 Task: Change the date format to 2023-12-31.
Action: Mouse moved to (1088, 94)
Screenshot: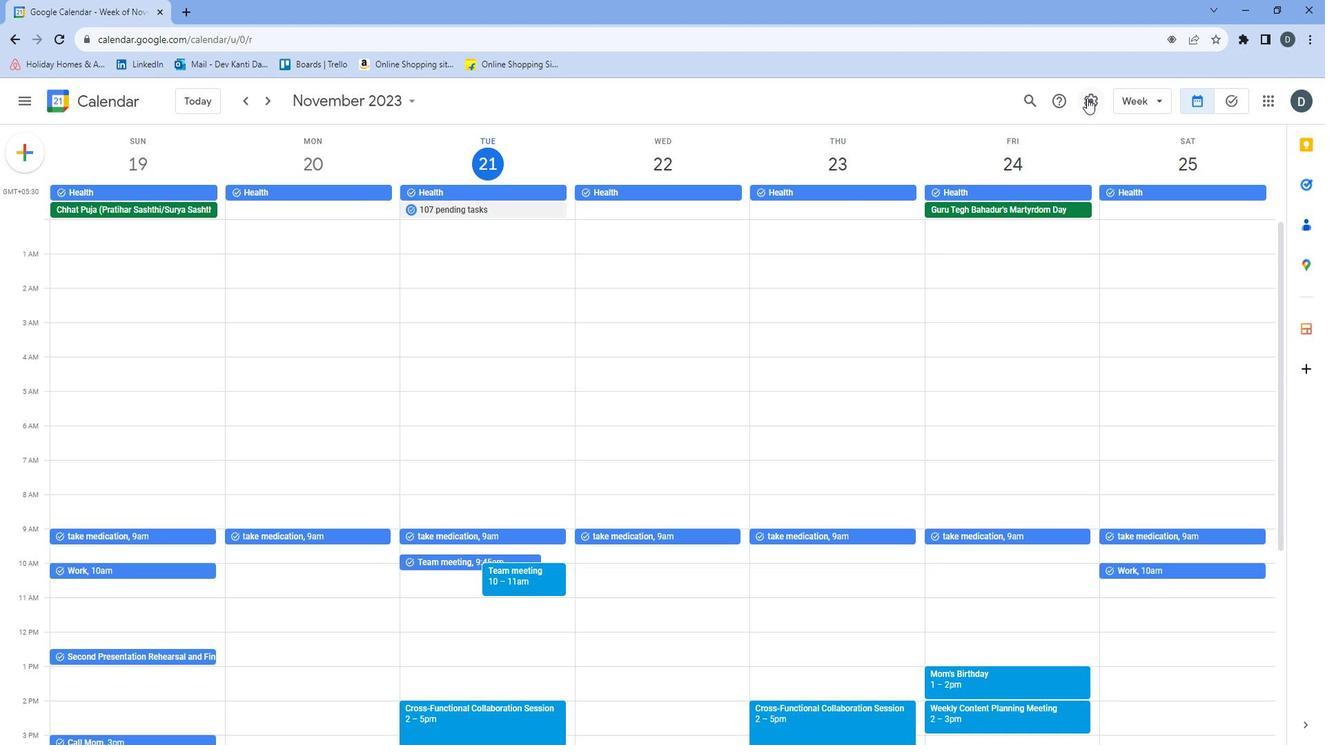 
Action: Mouse pressed left at (1088, 94)
Screenshot: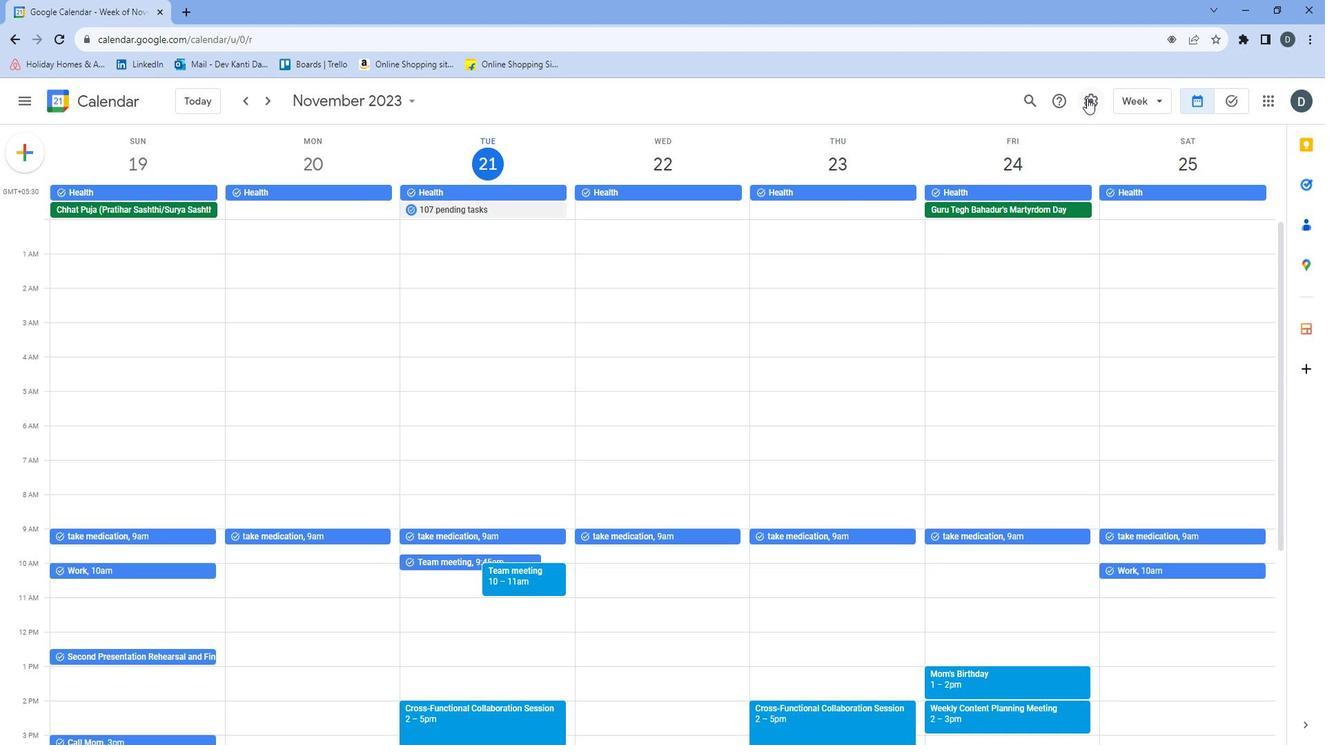 
Action: Mouse moved to (1092, 131)
Screenshot: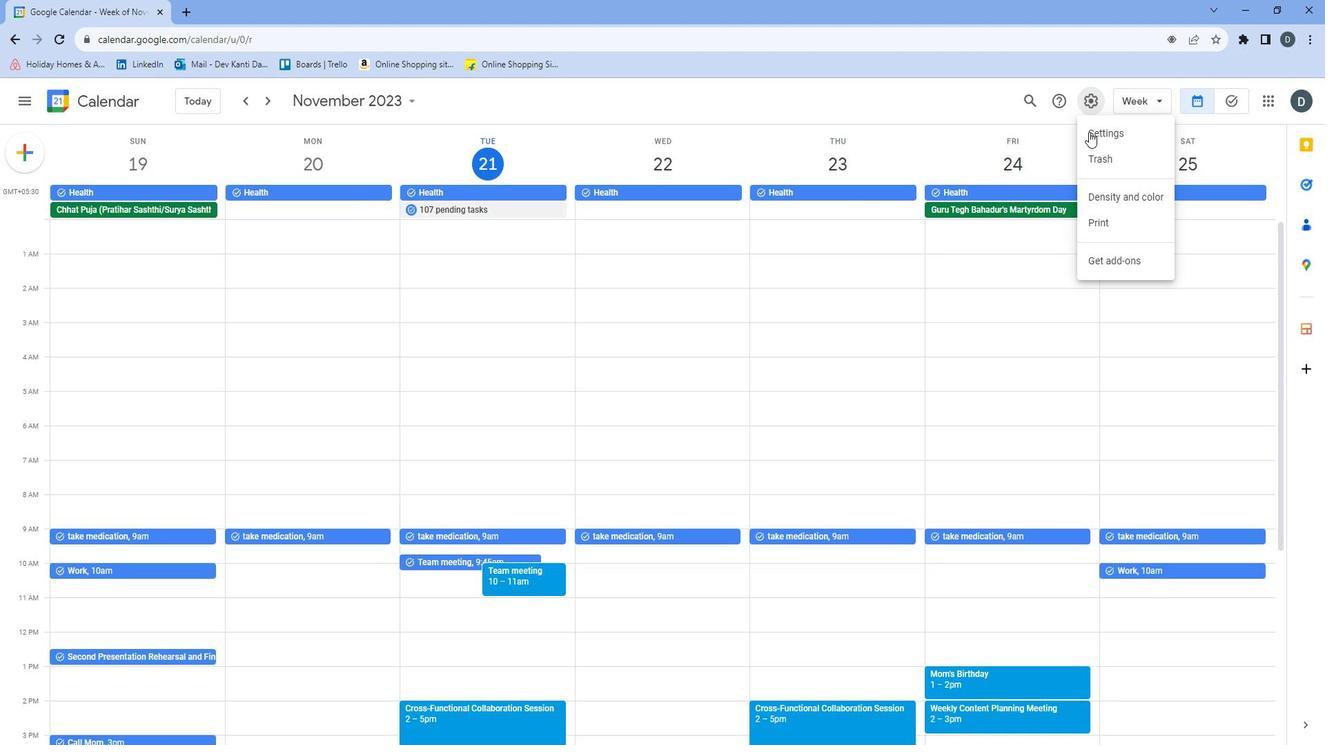 
Action: Mouse pressed left at (1092, 131)
Screenshot: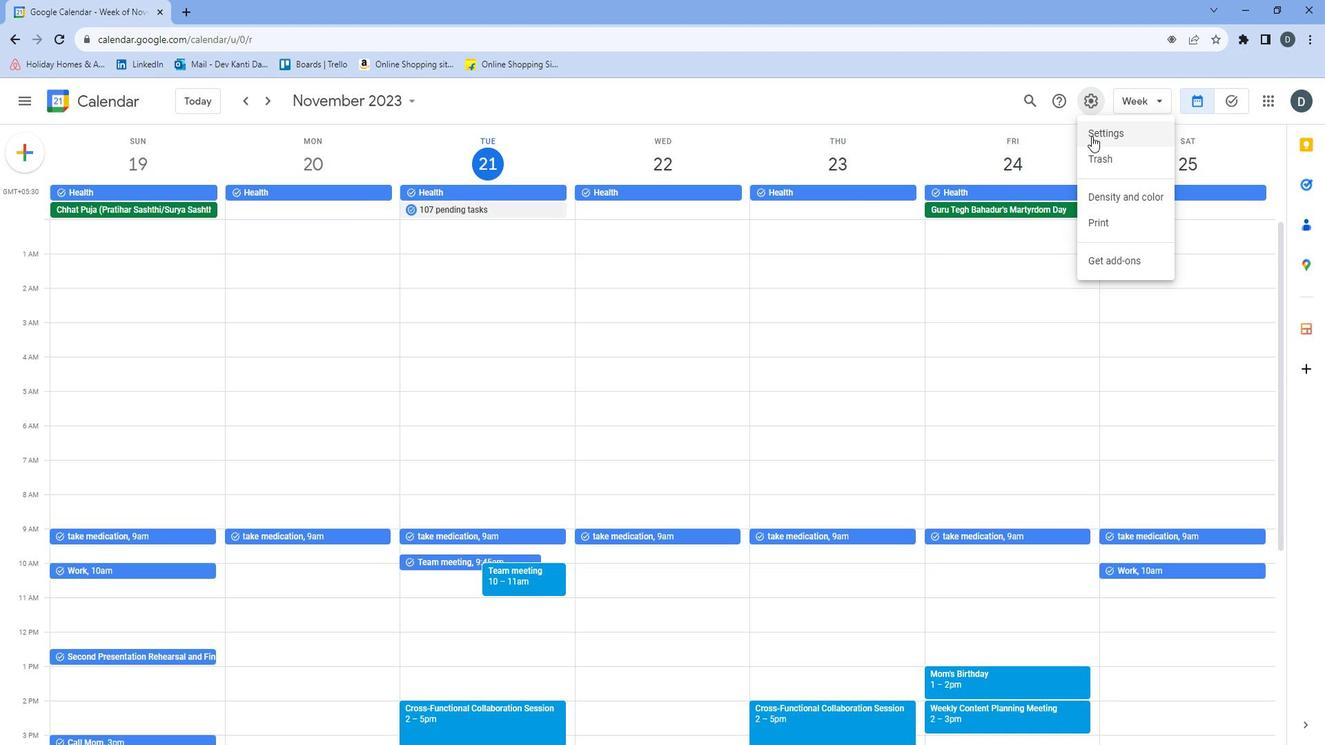 
Action: Mouse moved to (506, 254)
Screenshot: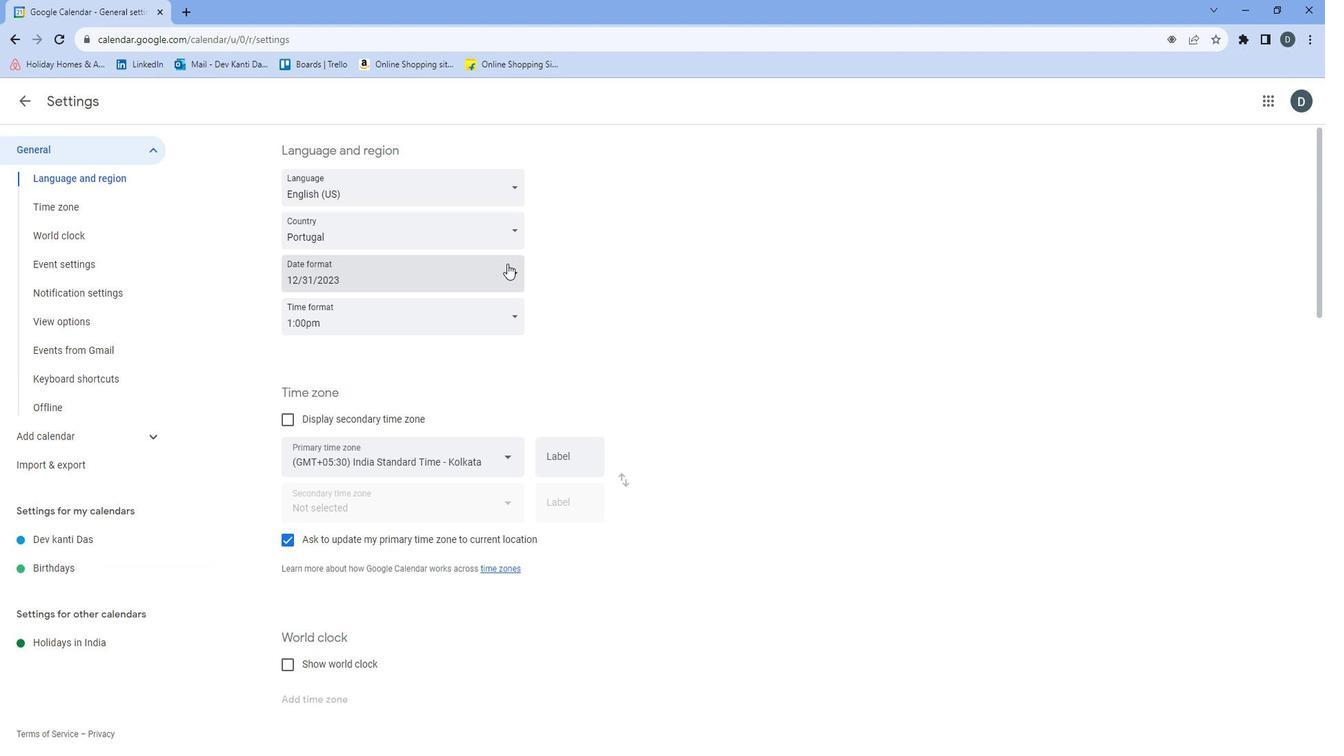 
Action: Mouse pressed left at (506, 254)
Screenshot: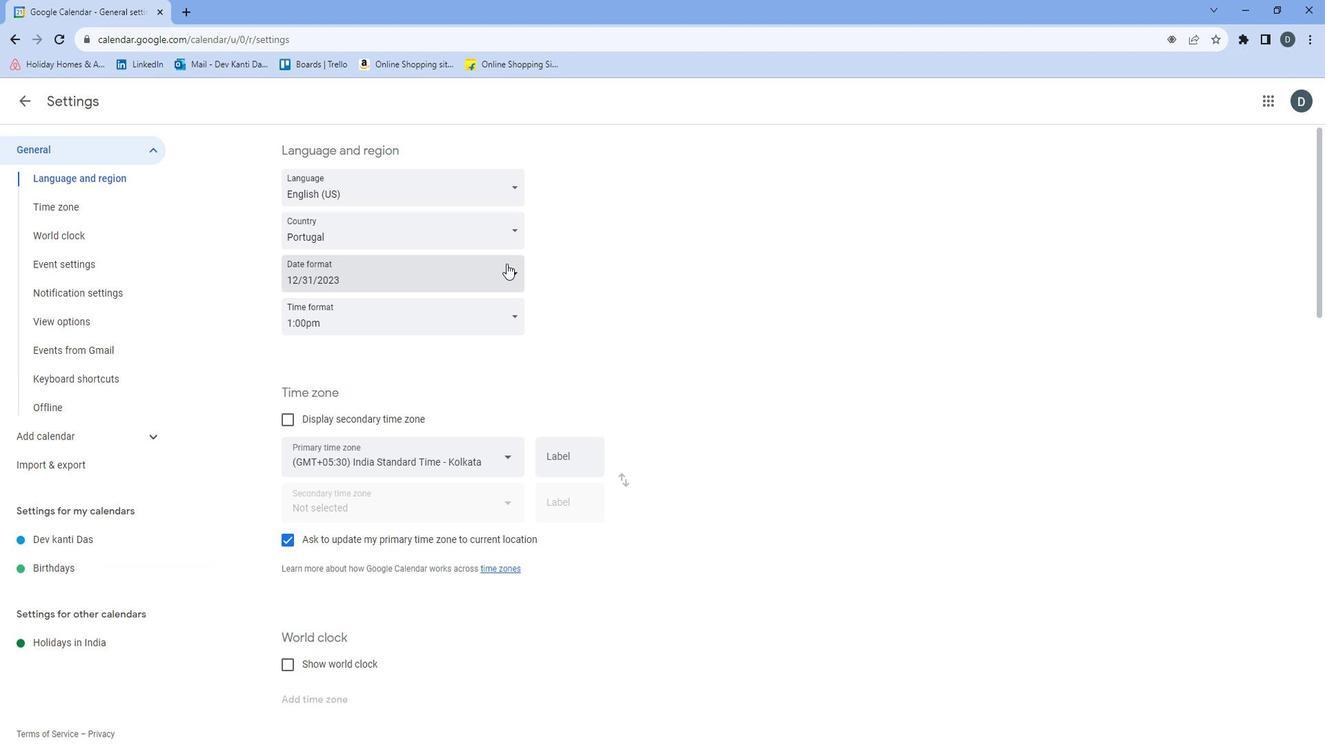 
Action: Mouse moved to (448, 361)
Screenshot: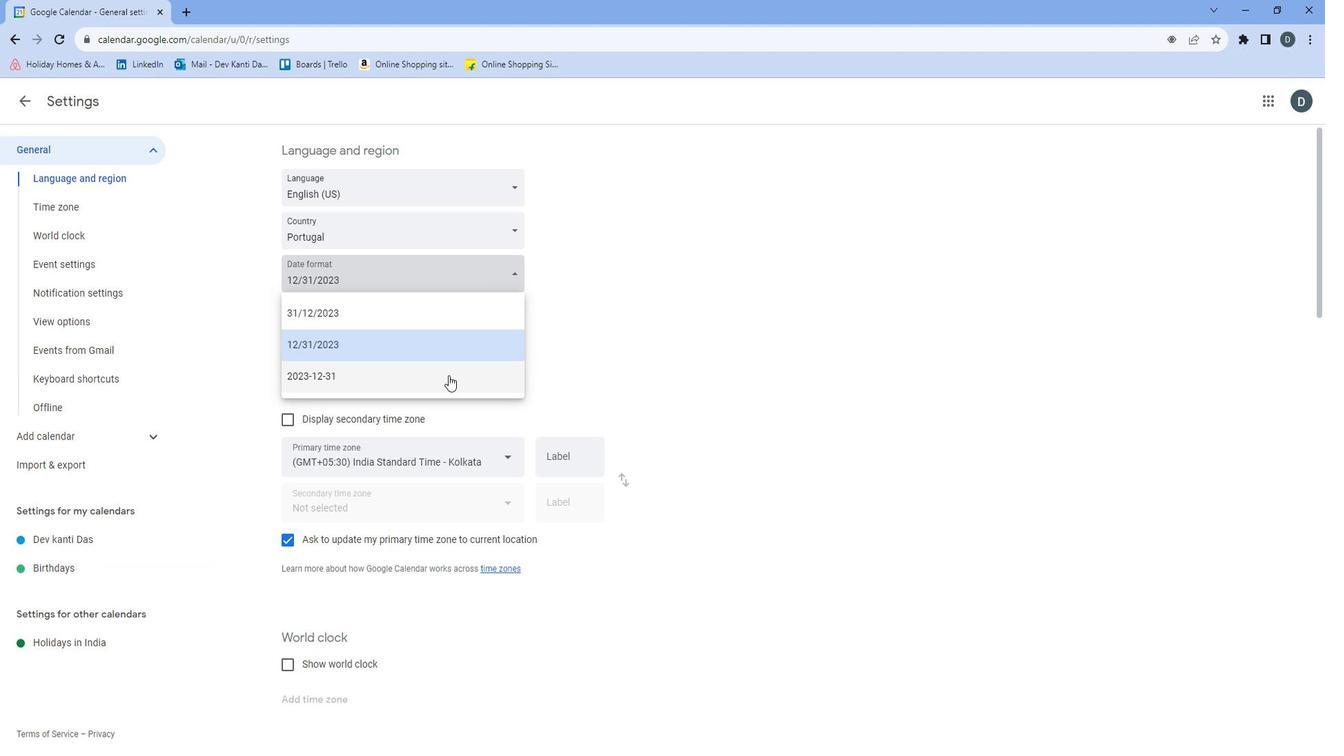 
Action: Mouse pressed left at (448, 361)
Screenshot: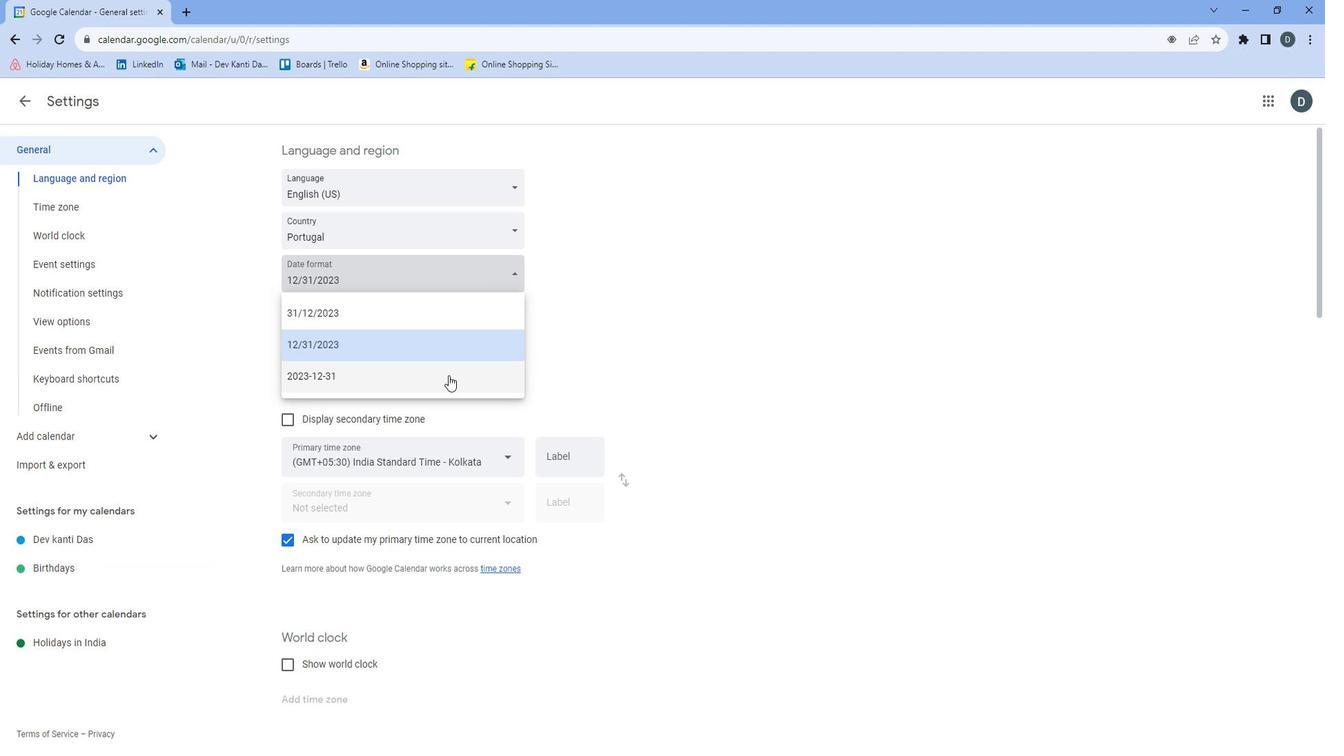 
Action: Mouse moved to (680, 346)
Screenshot: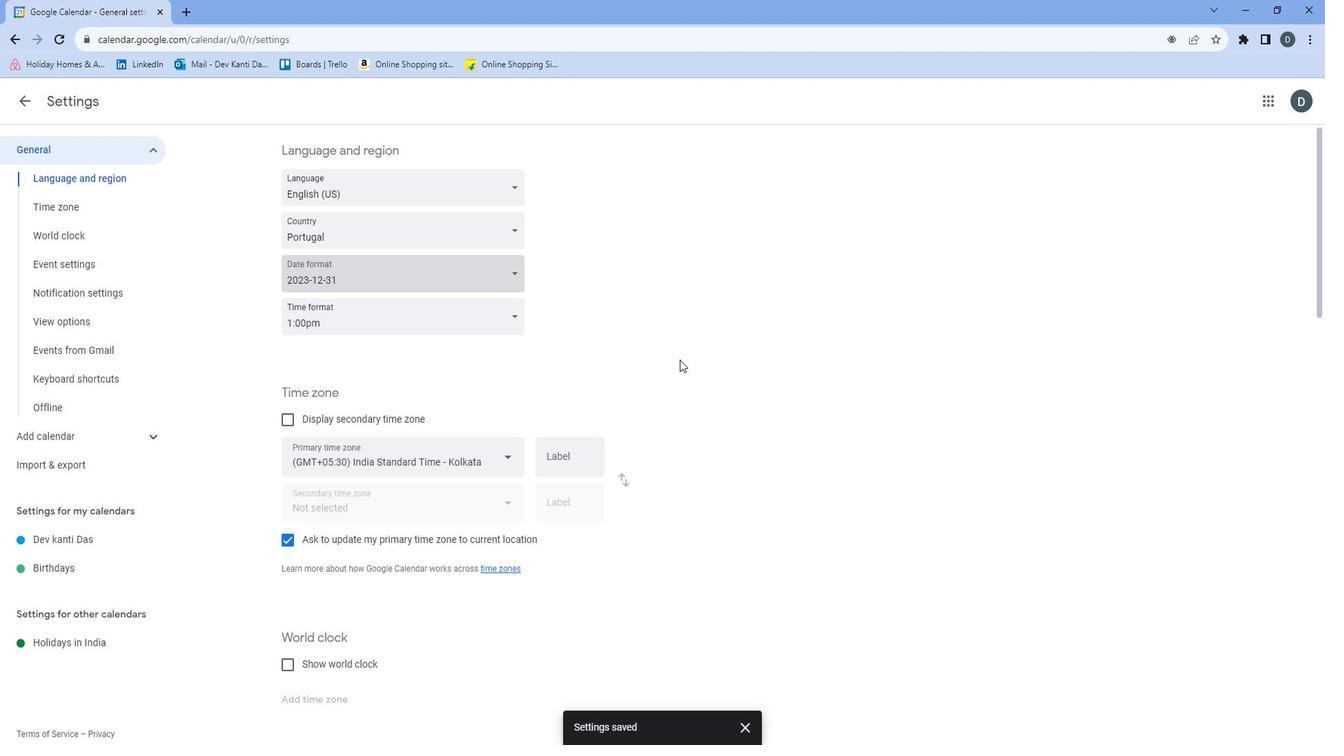 
